 Task: Add Organic India Tulsi Sleep to the cart.
Action: Mouse pressed left at (23, 106)
Screenshot: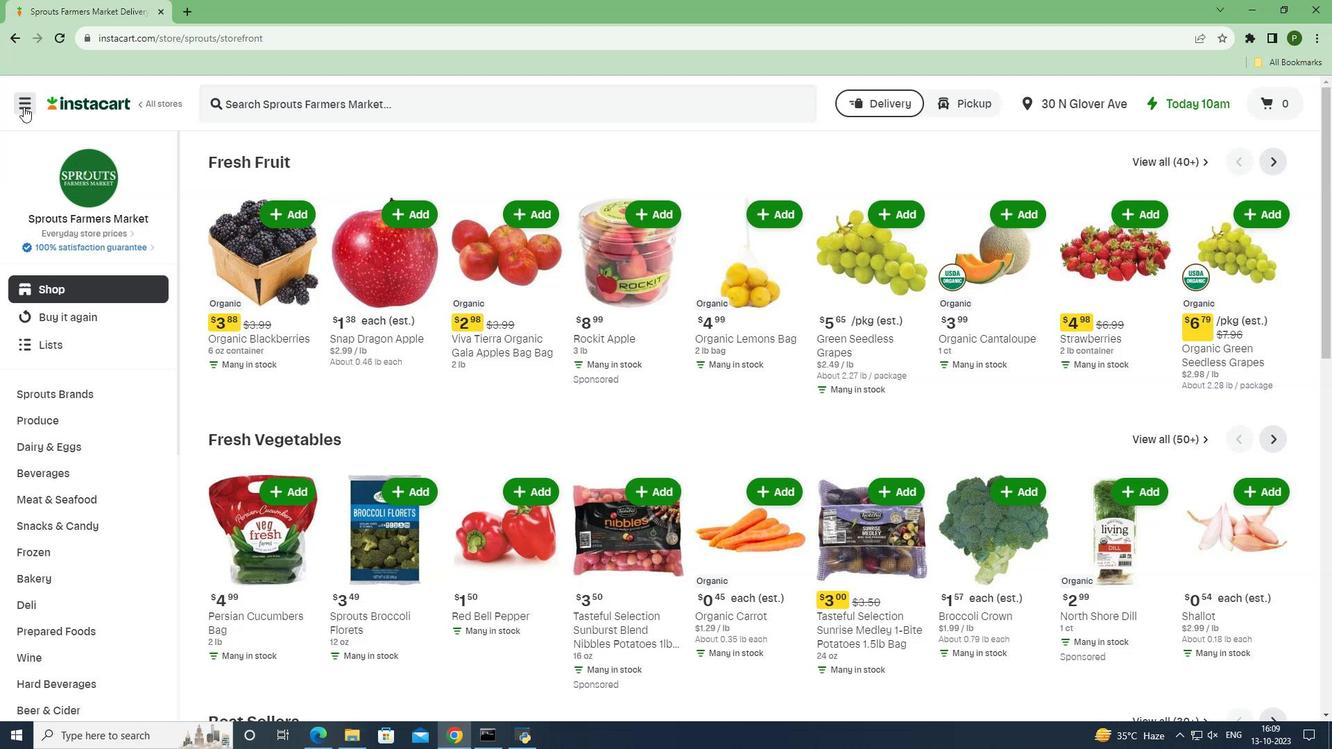 
Action: Mouse moved to (68, 365)
Screenshot: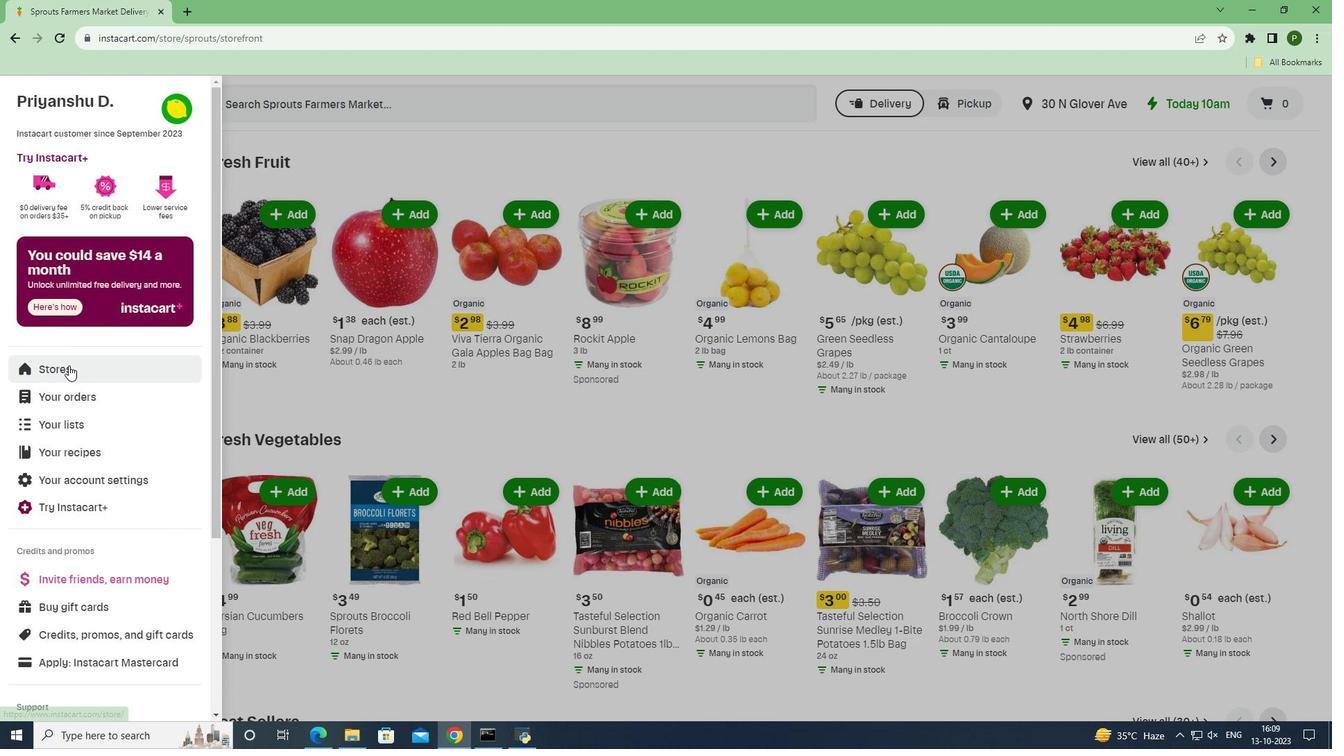
Action: Mouse pressed left at (68, 365)
Screenshot: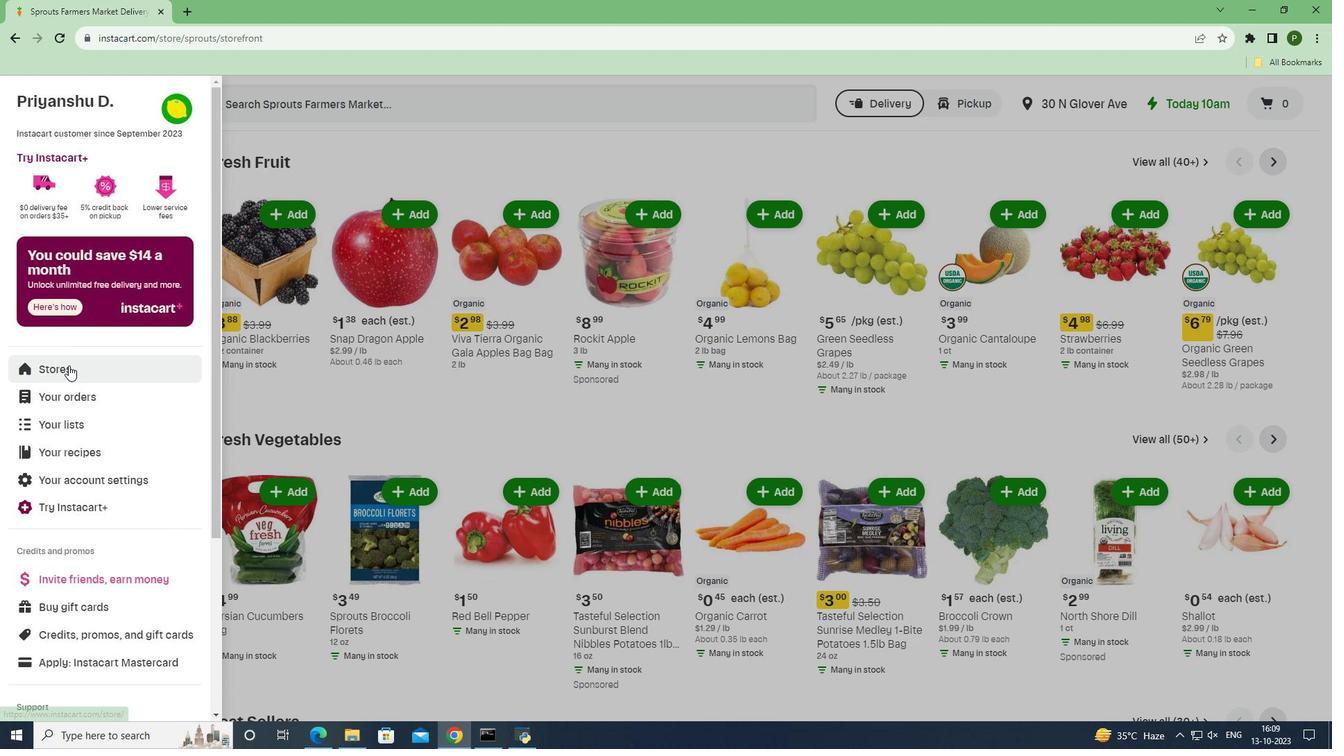 
Action: Mouse moved to (316, 154)
Screenshot: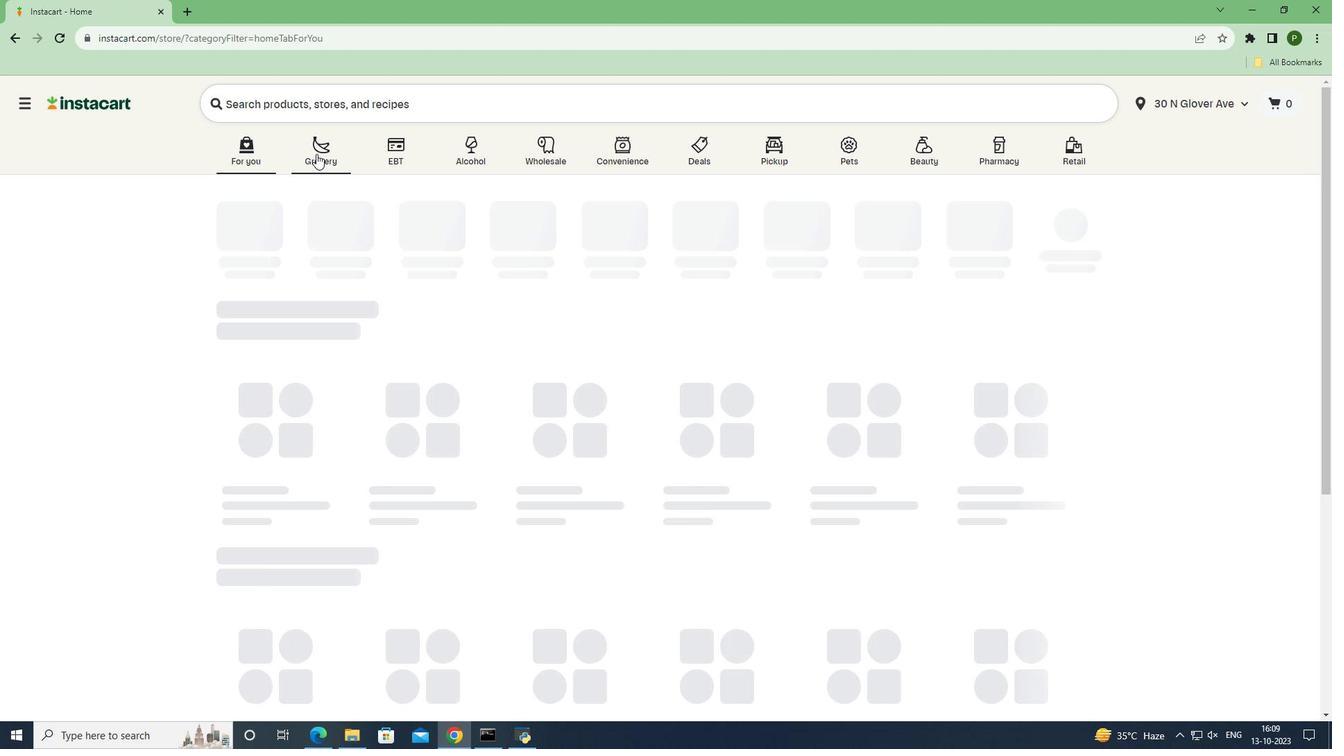 
Action: Mouse pressed left at (316, 154)
Screenshot: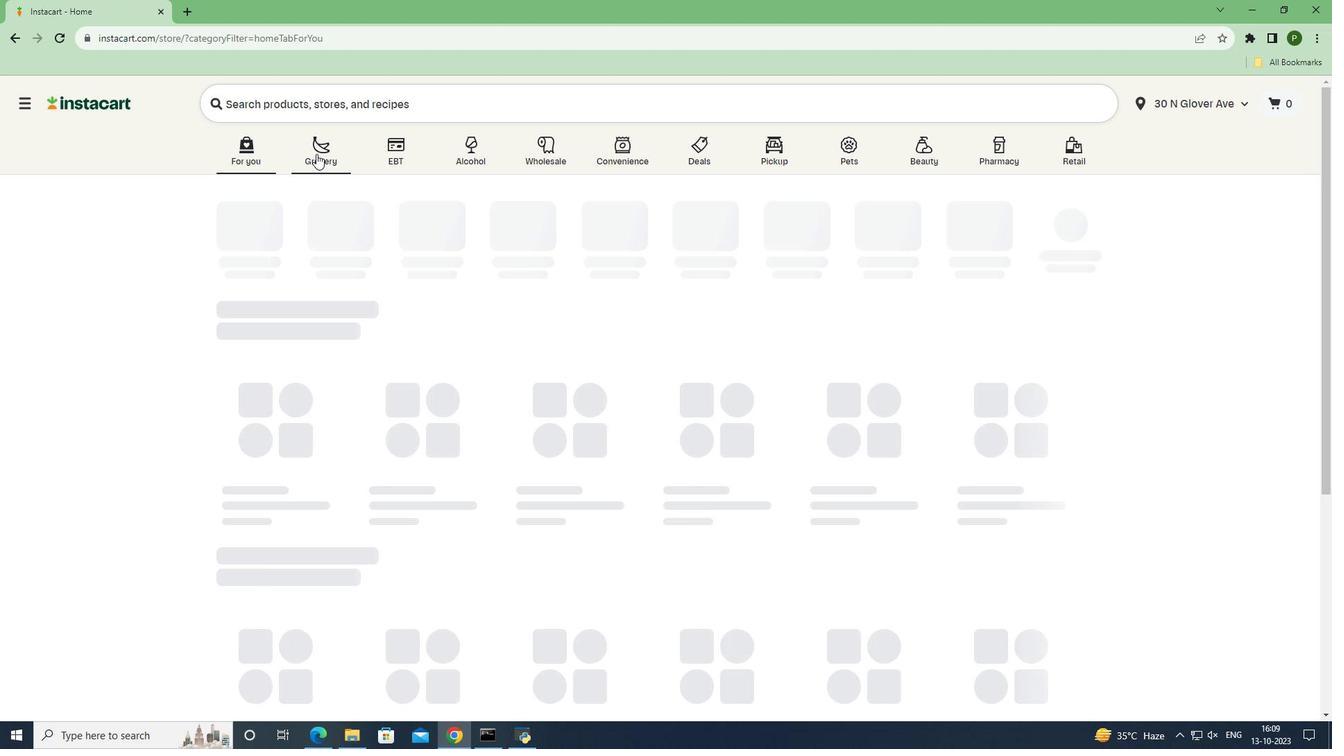 
Action: Mouse moved to (846, 310)
Screenshot: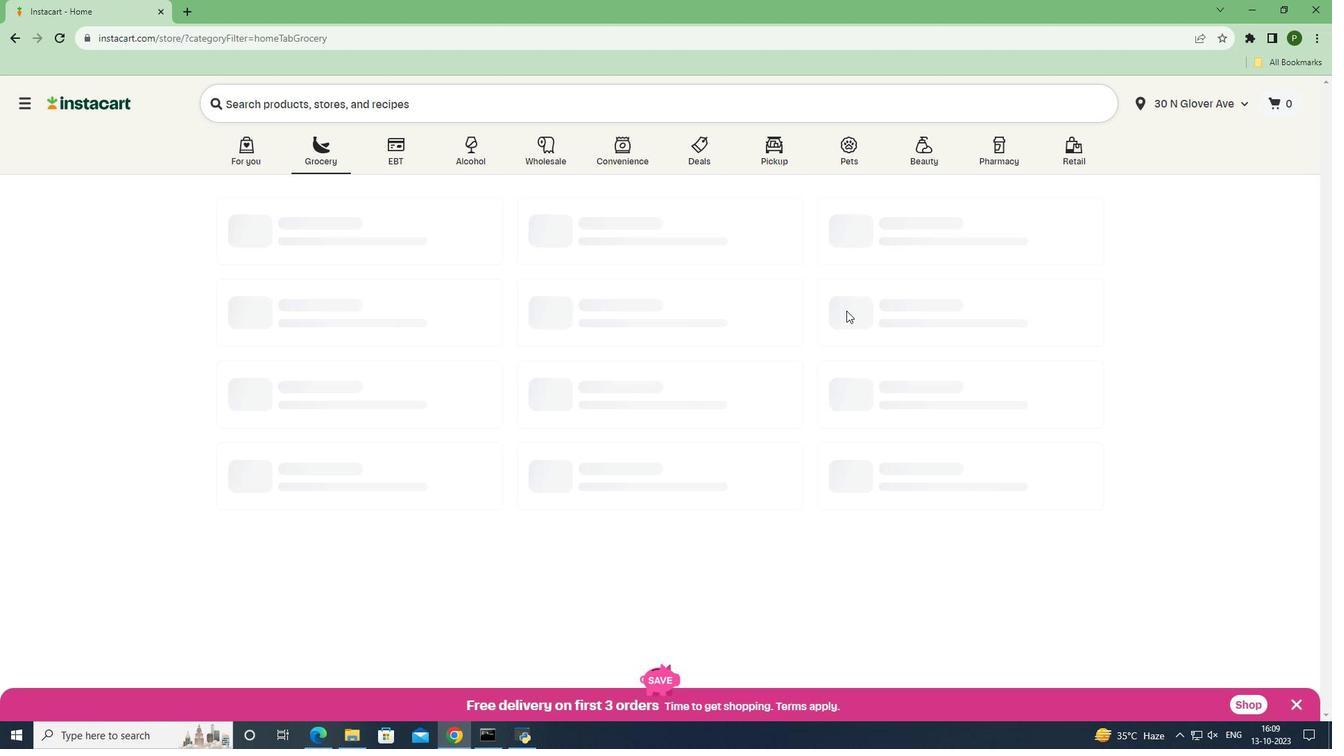 
Action: Mouse pressed left at (846, 310)
Screenshot: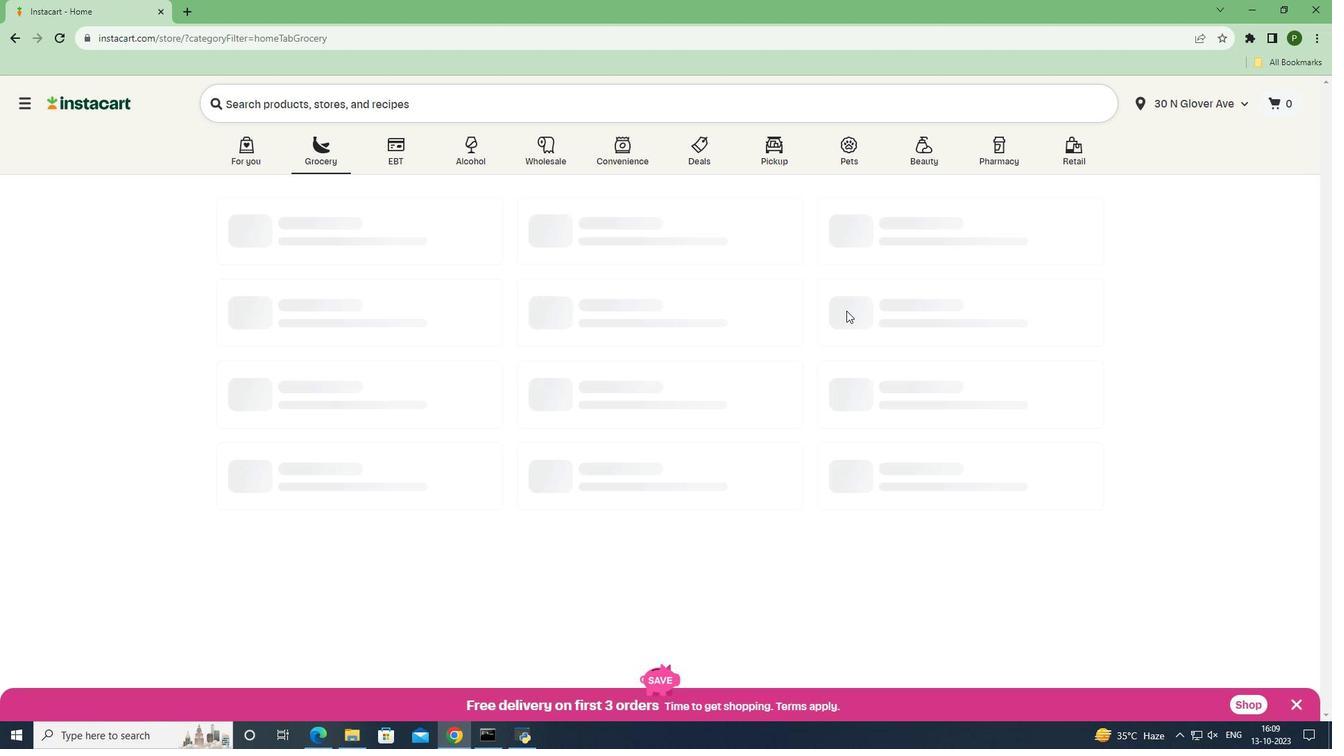 
Action: Mouse pressed left at (846, 310)
Screenshot: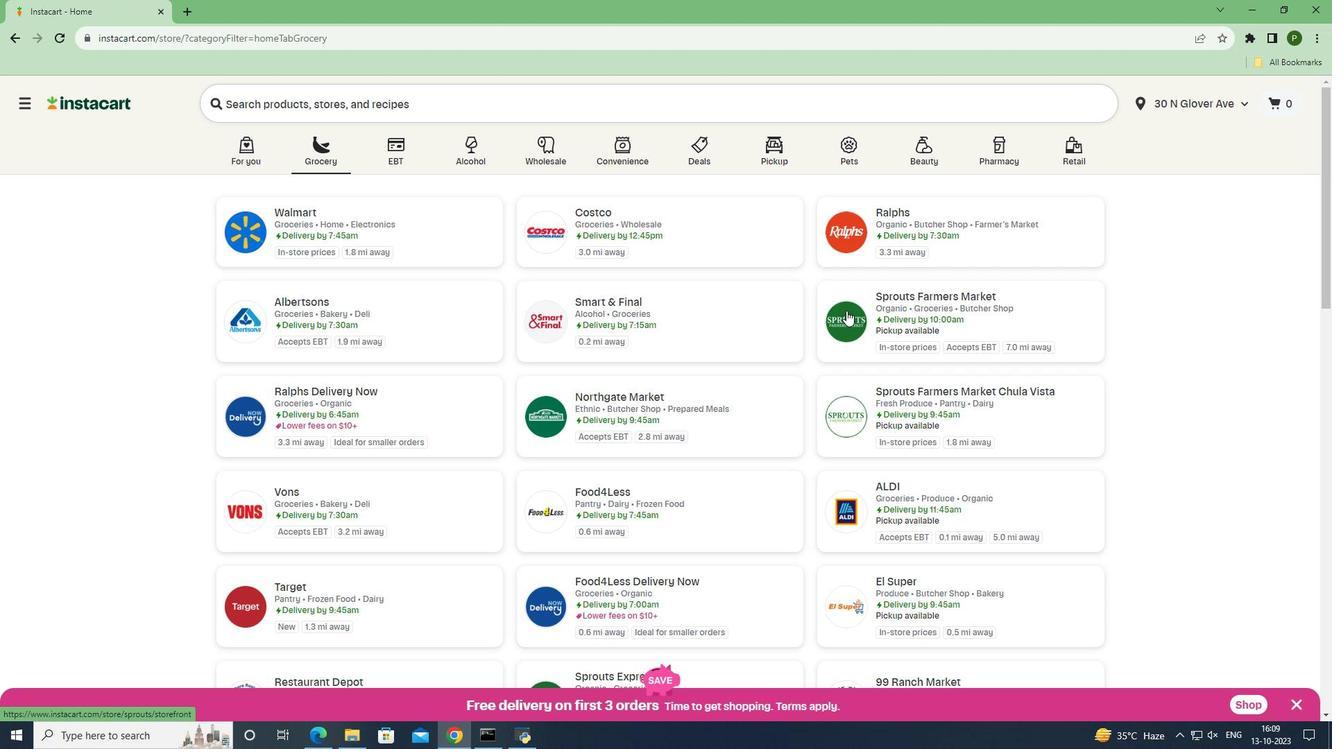 
Action: Mouse moved to (61, 477)
Screenshot: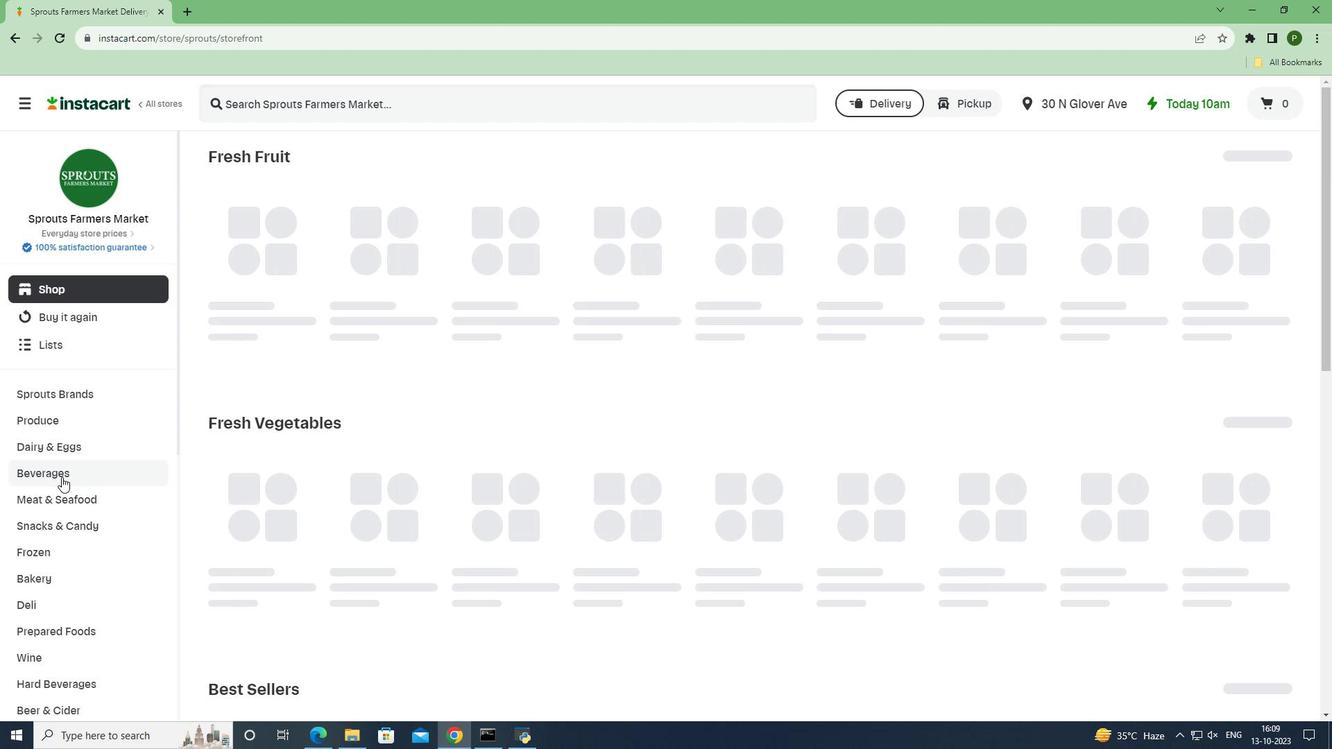 
Action: Mouse pressed left at (61, 477)
Screenshot: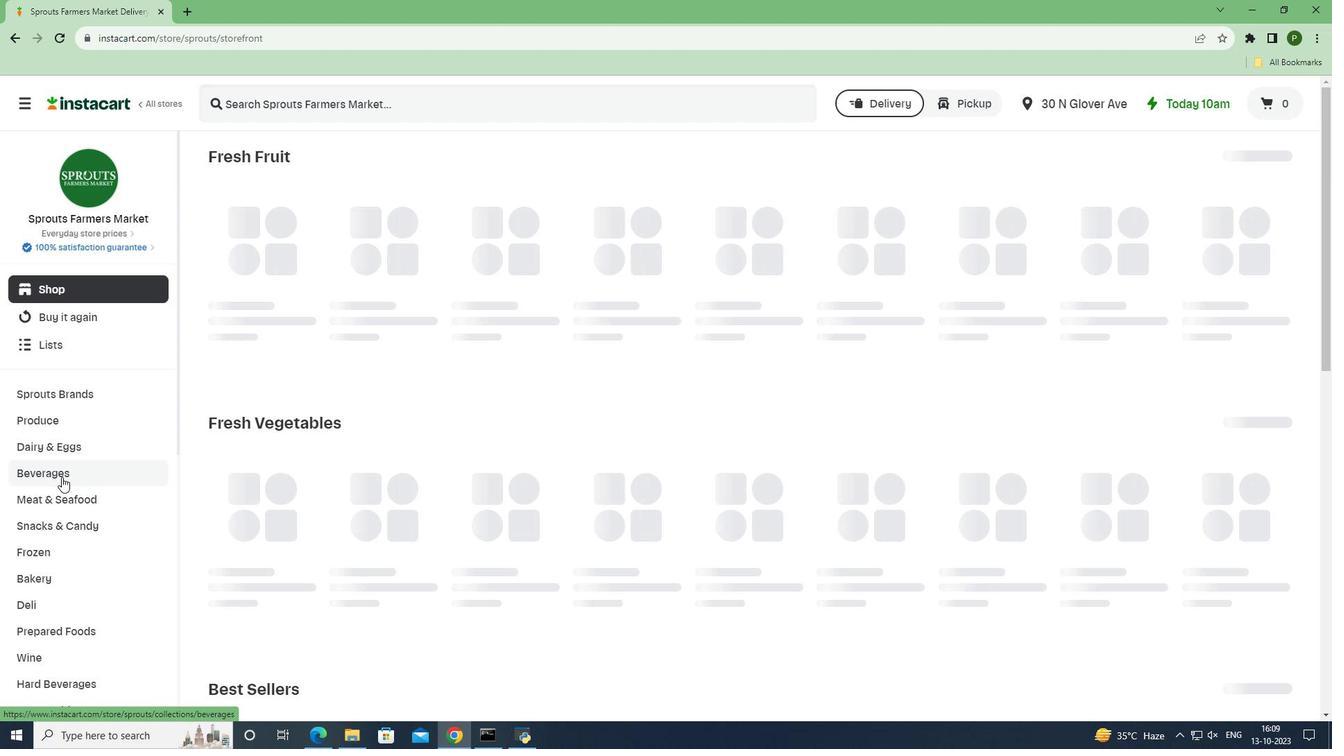
Action: Mouse moved to (1202, 190)
Screenshot: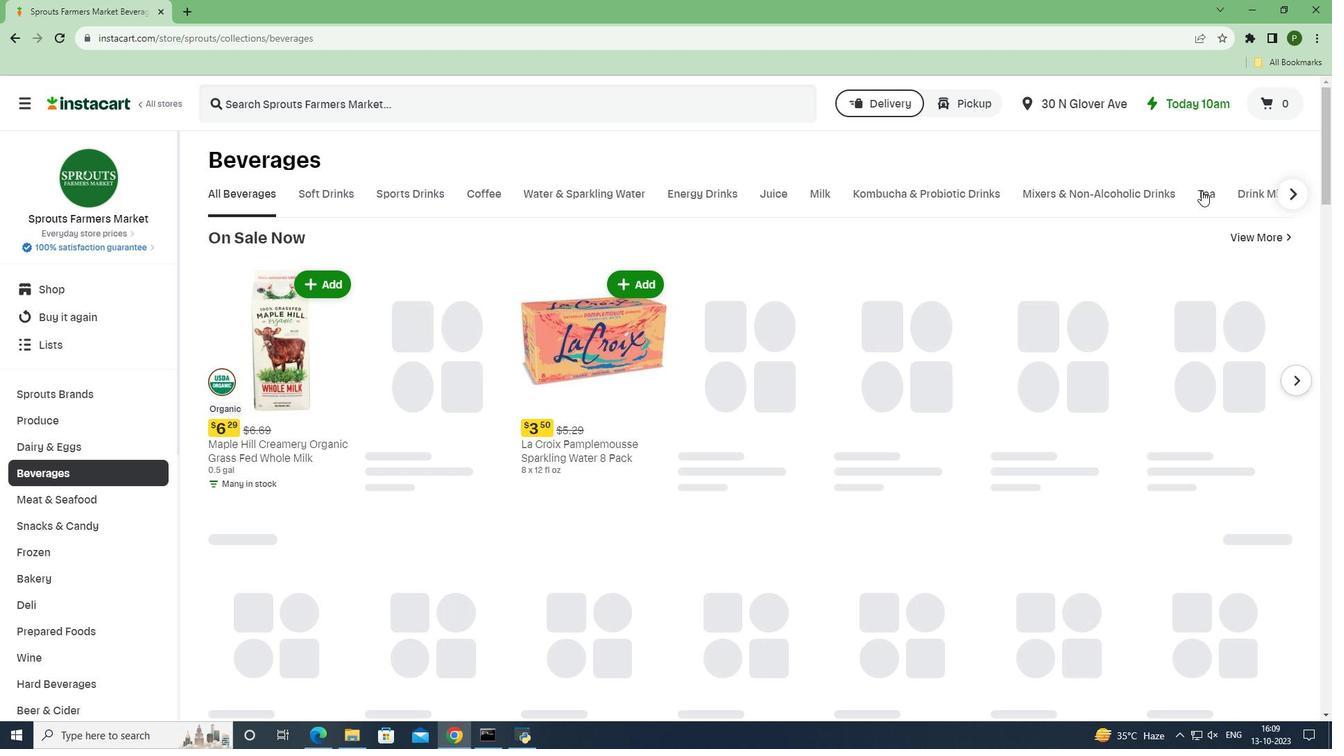 
Action: Mouse pressed left at (1202, 190)
Screenshot: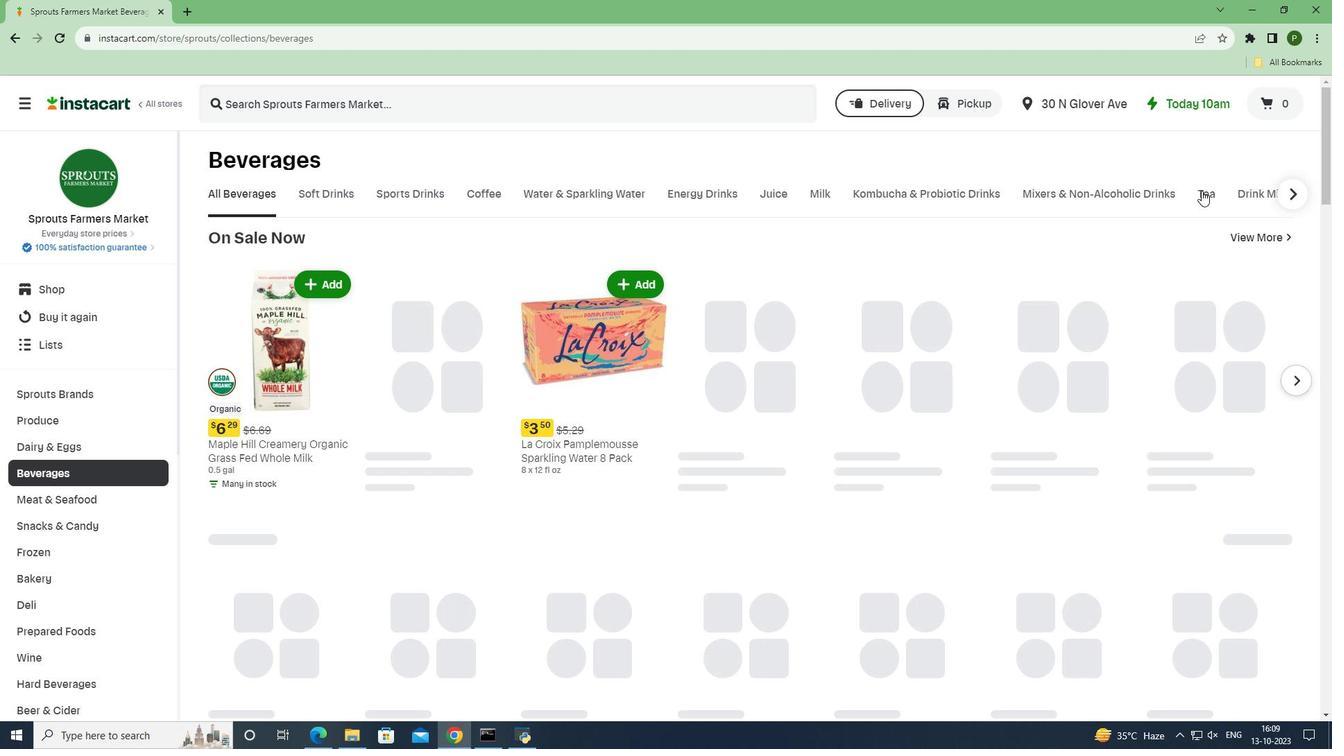 
Action: Mouse moved to (725, 108)
Screenshot: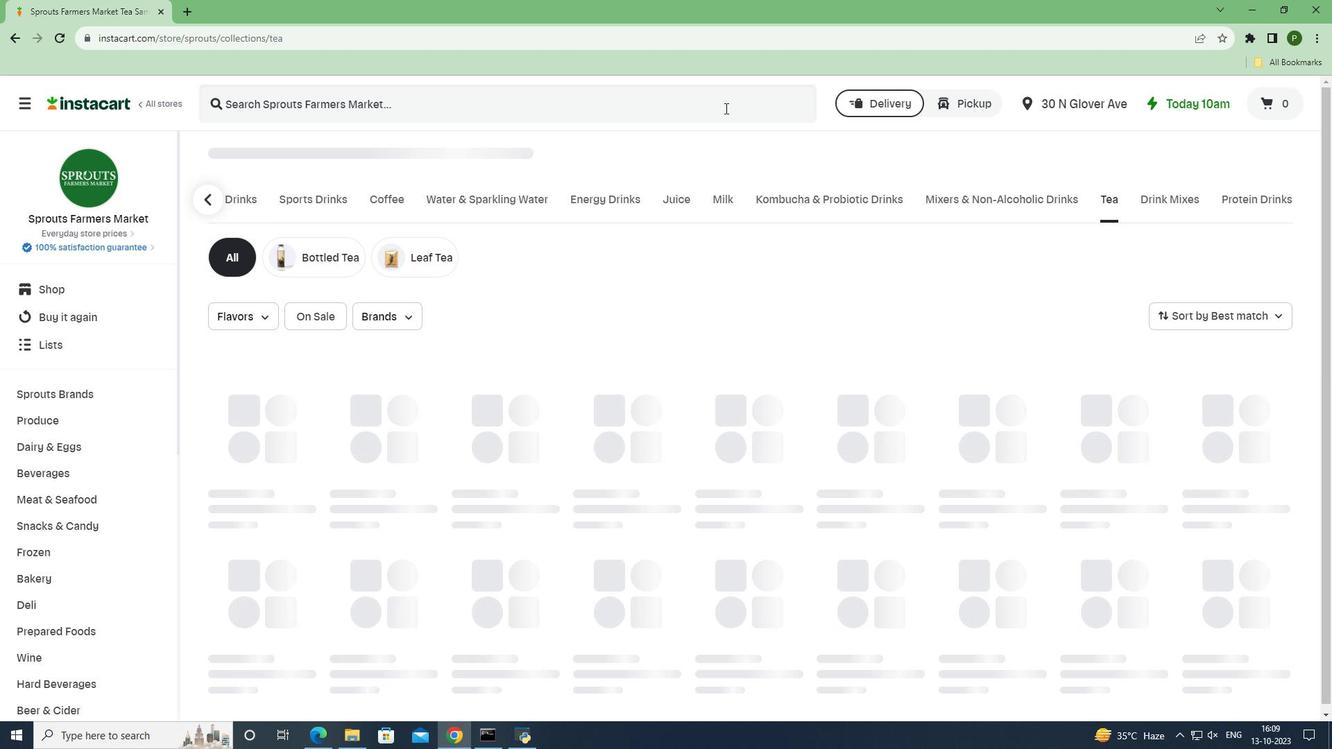 
Action: Mouse pressed left at (725, 108)
Screenshot: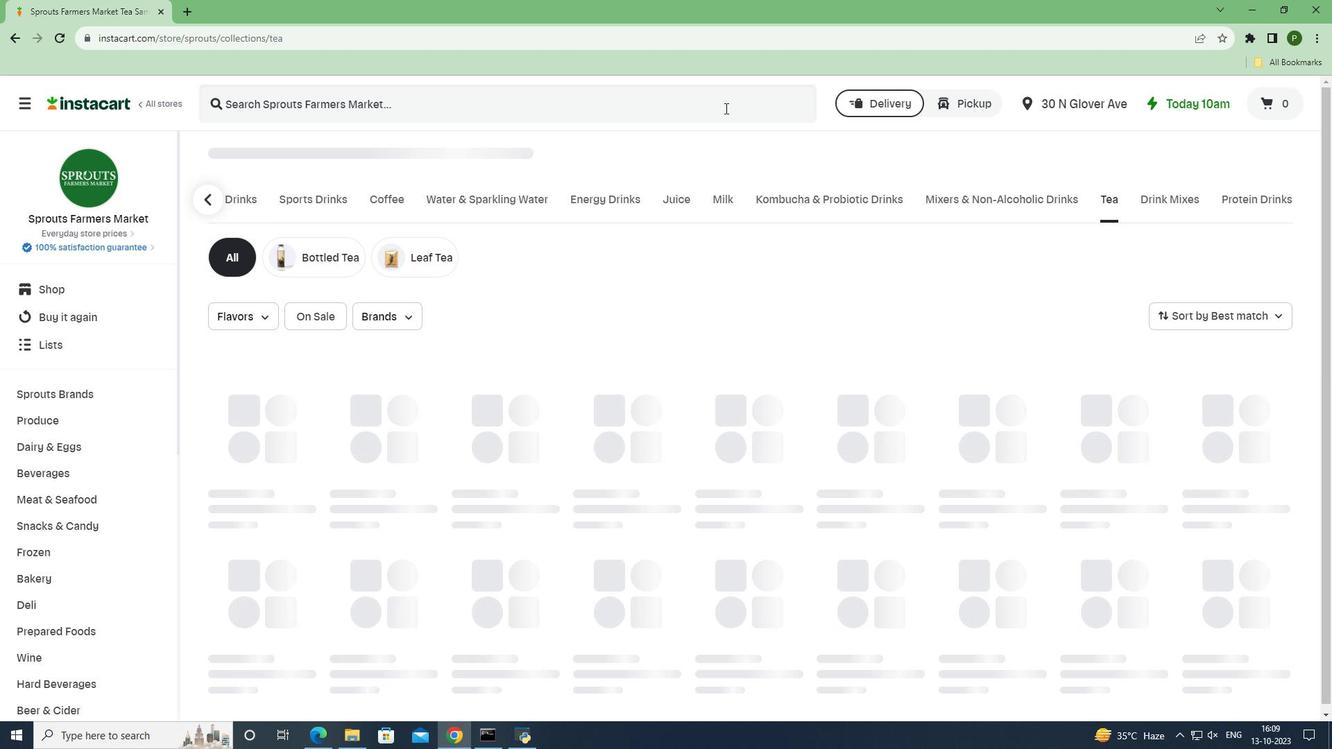 
Action: Key pressed <Key.caps_lock>O<Key.caps_lock>rganic<Key.space><Key.caps_lock>I<Key.caps_lock>ndia<Key.space><Key.caps_lock>T<Key.caps_lock>ulsi<Key.space><Key.caps_lock>S<Key.caps_lock>leep<Key.space><Key.enter>
Screenshot: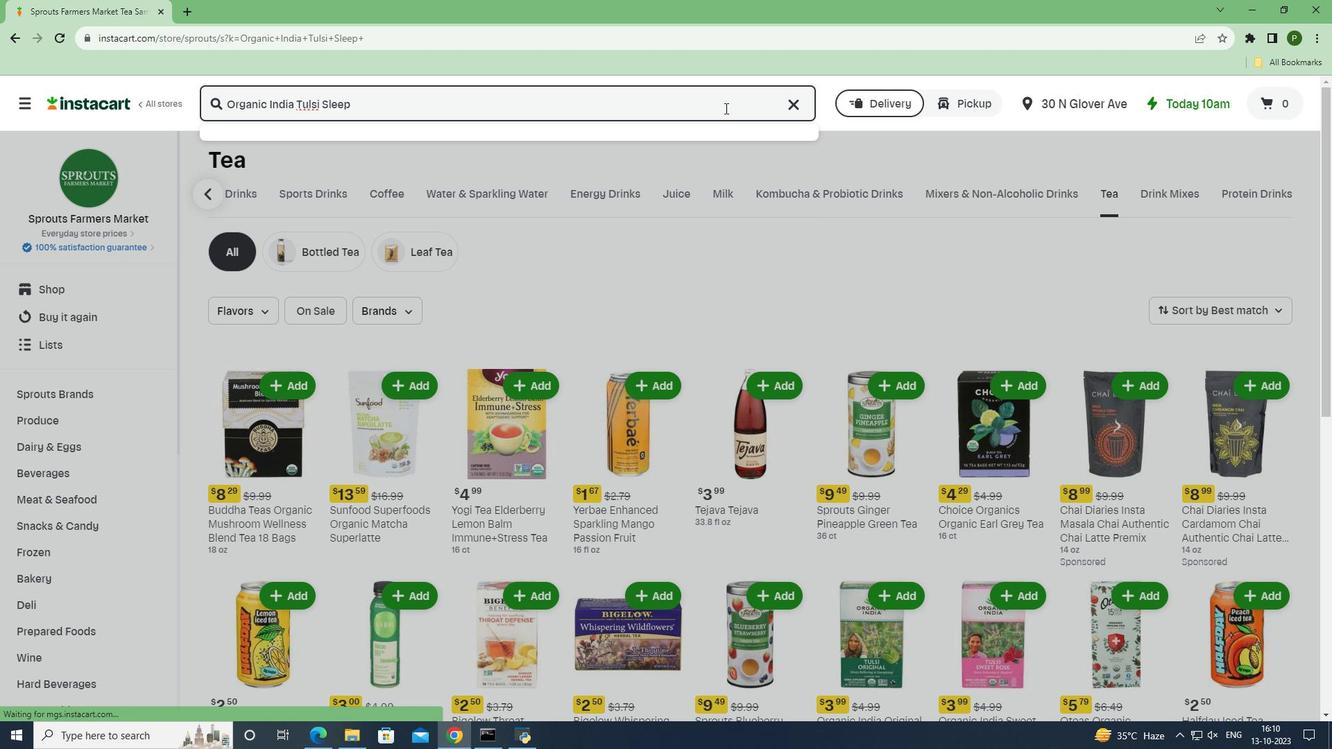
Action: Mouse moved to (826, 236)
Screenshot: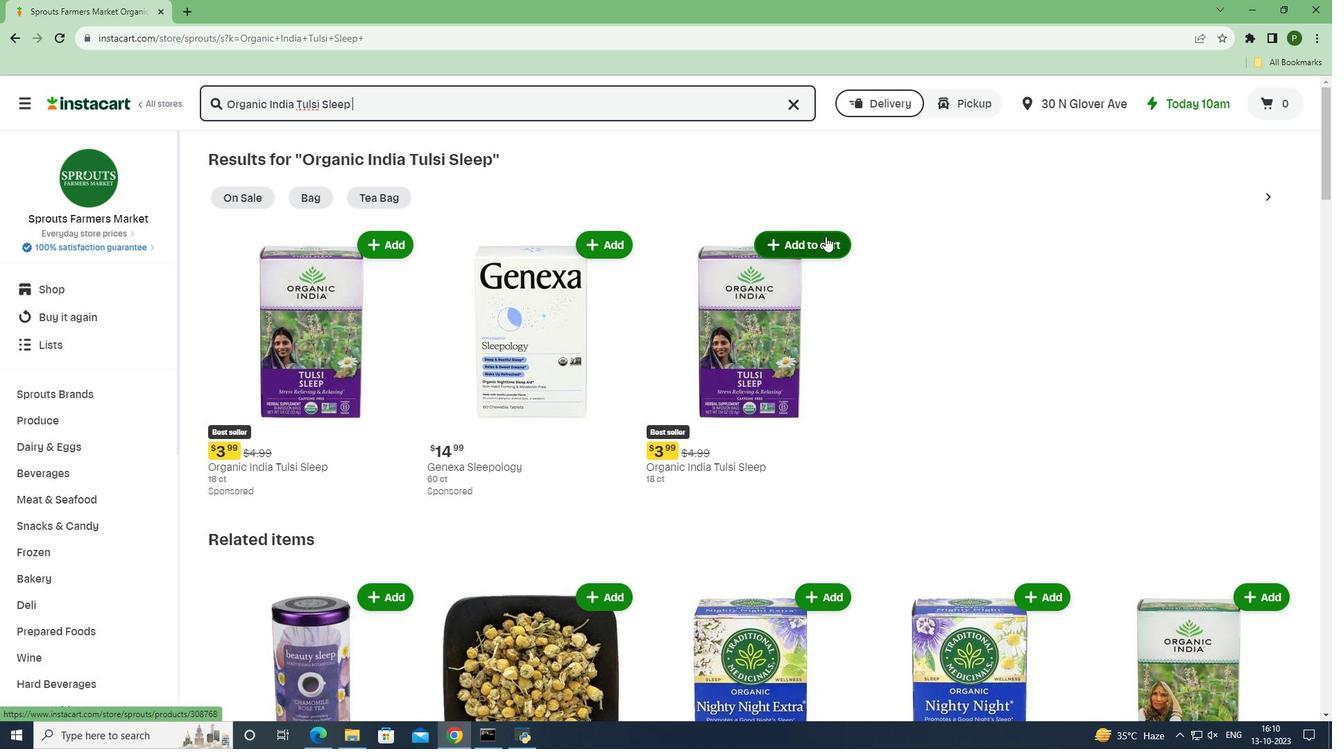 
Action: Mouse pressed left at (826, 236)
Screenshot: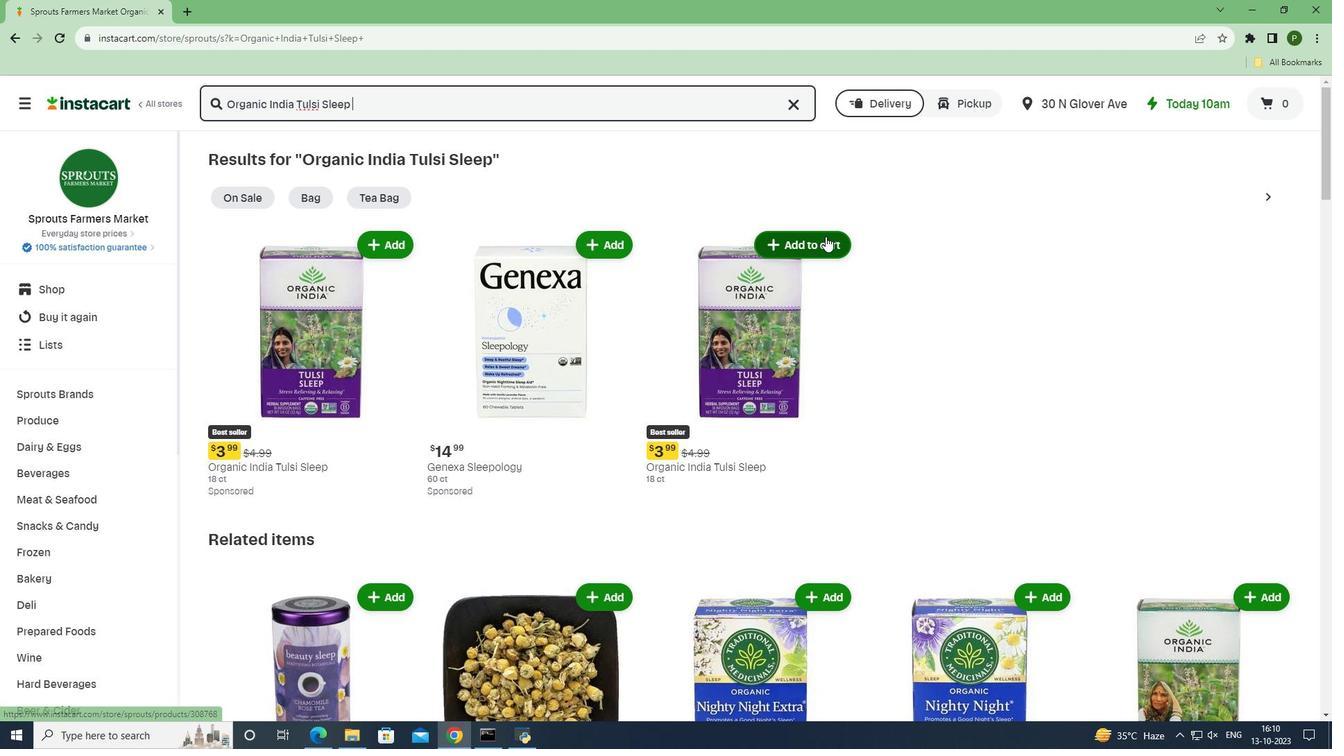 
Action: Mouse moved to (857, 323)
Screenshot: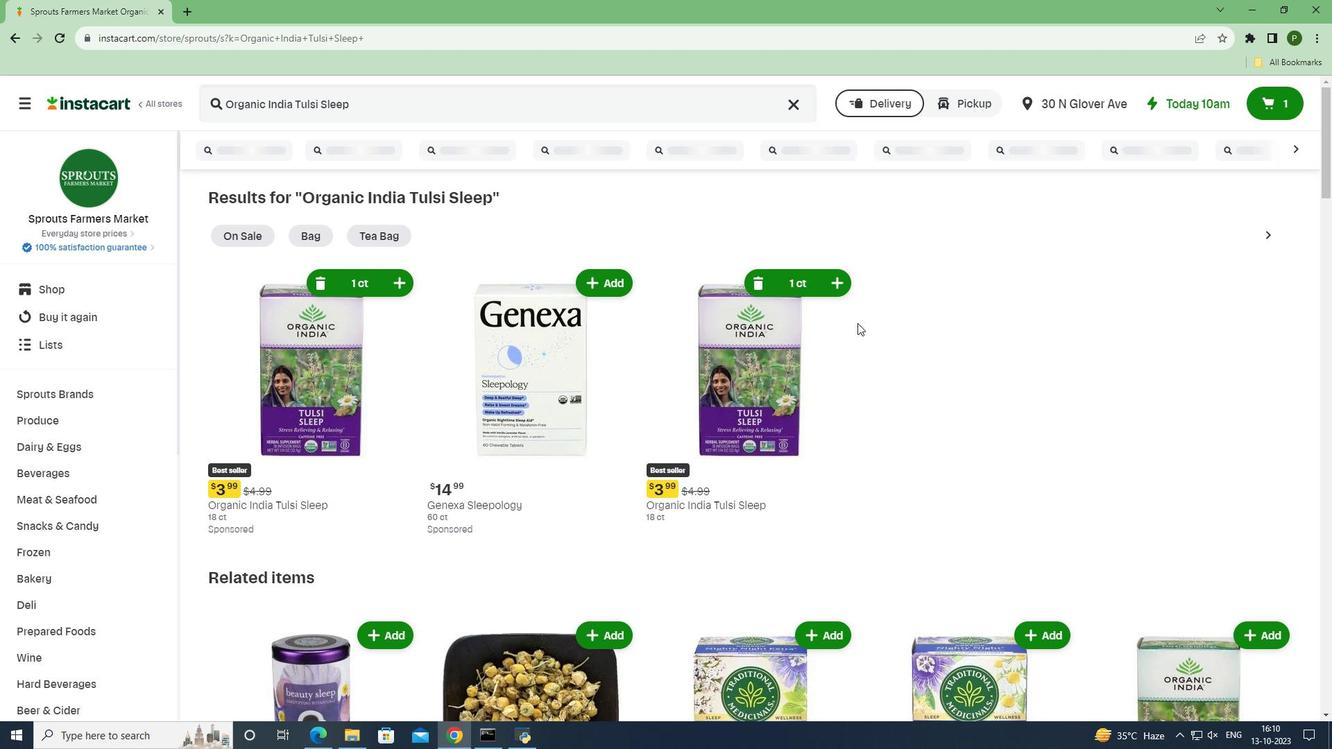 
